 Task: Learn more about a career.
Action: Mouse moved to (780, 112)
Screenshot: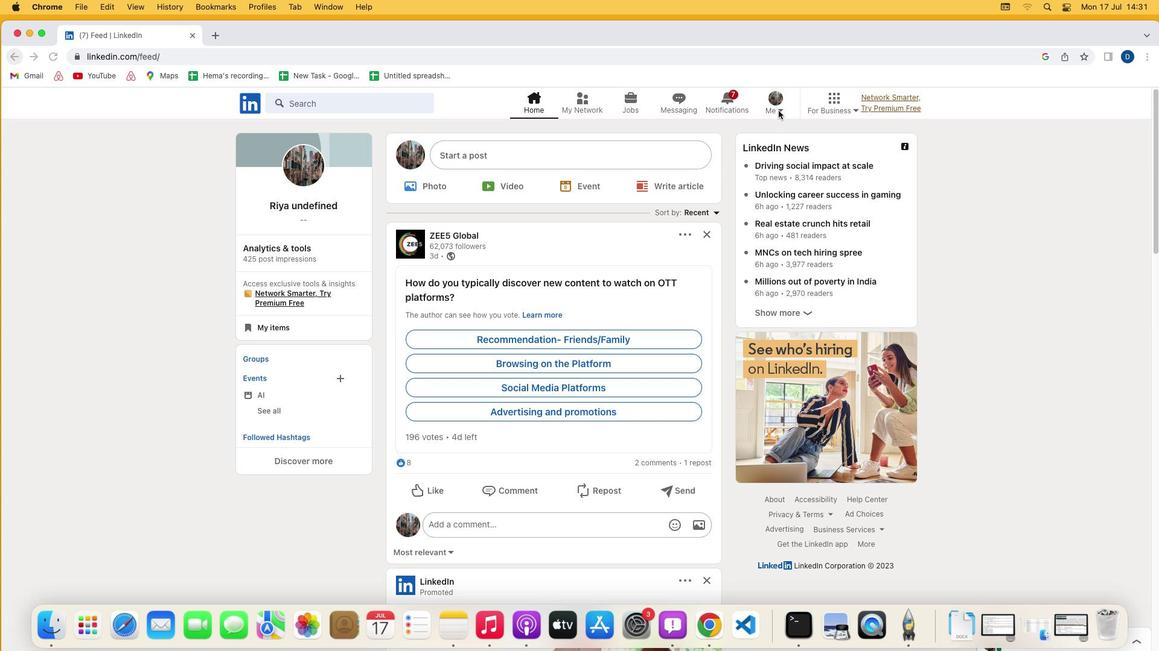 
Action: Mouse pressed left at (780, 112)
Screenshot: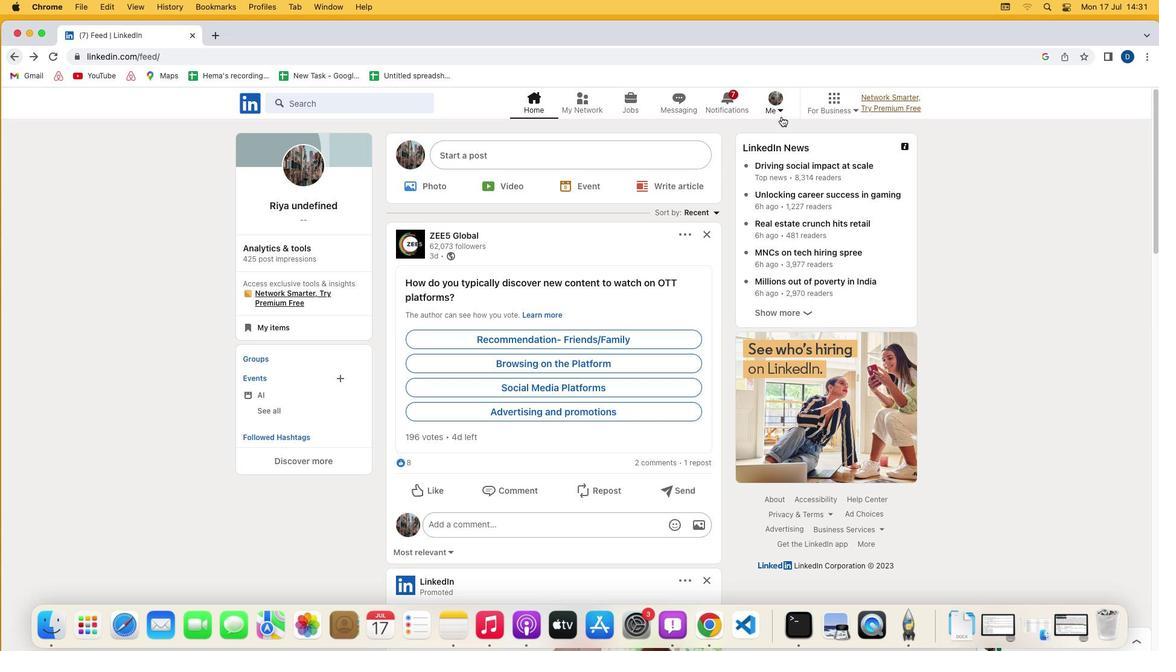 
Action: Mouse moved to (784, 114)
Screenshot: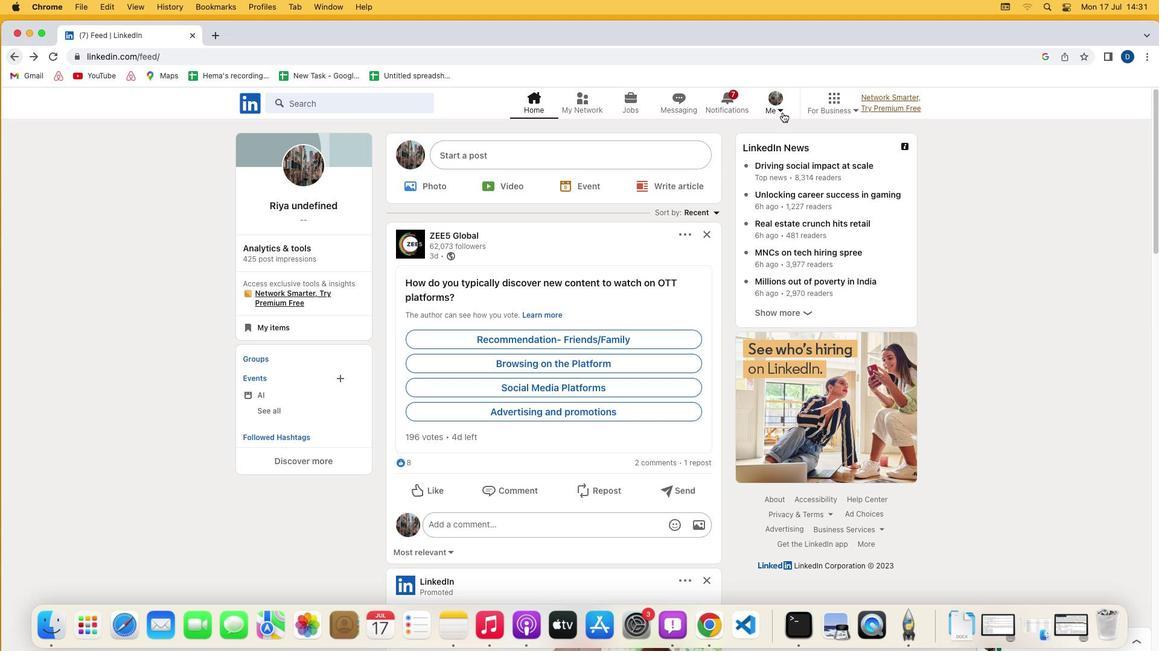 
Action: Mouse pressed left at (784, 114)
Screenshot: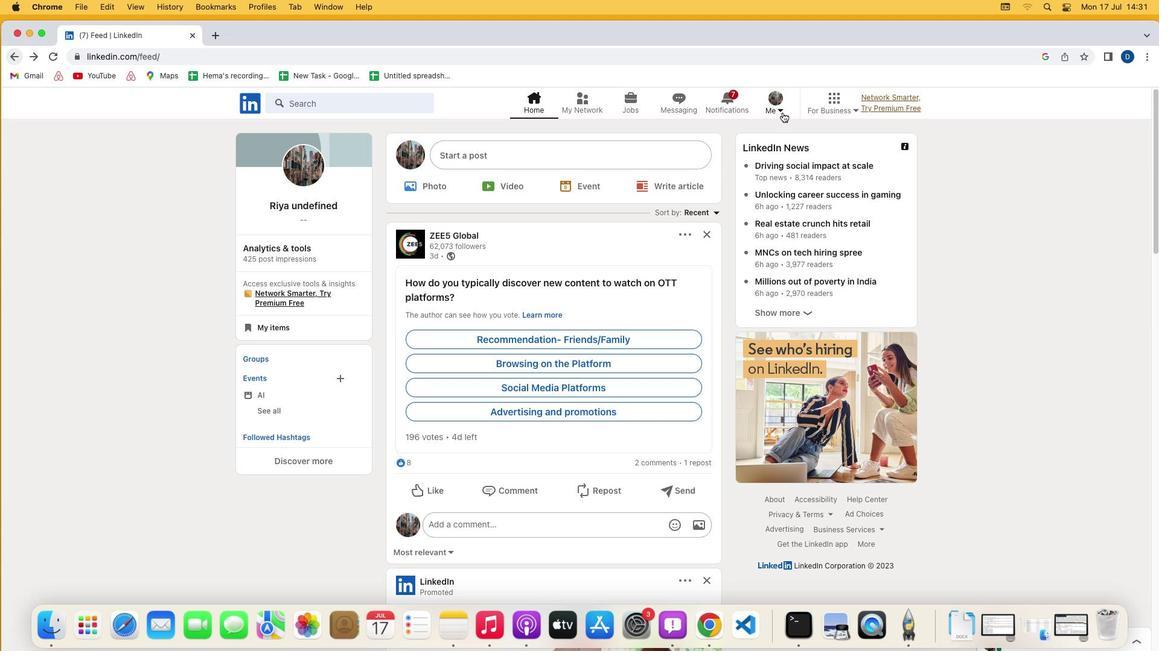 
Action: Mouse moved to (673, 241)
Screenshot: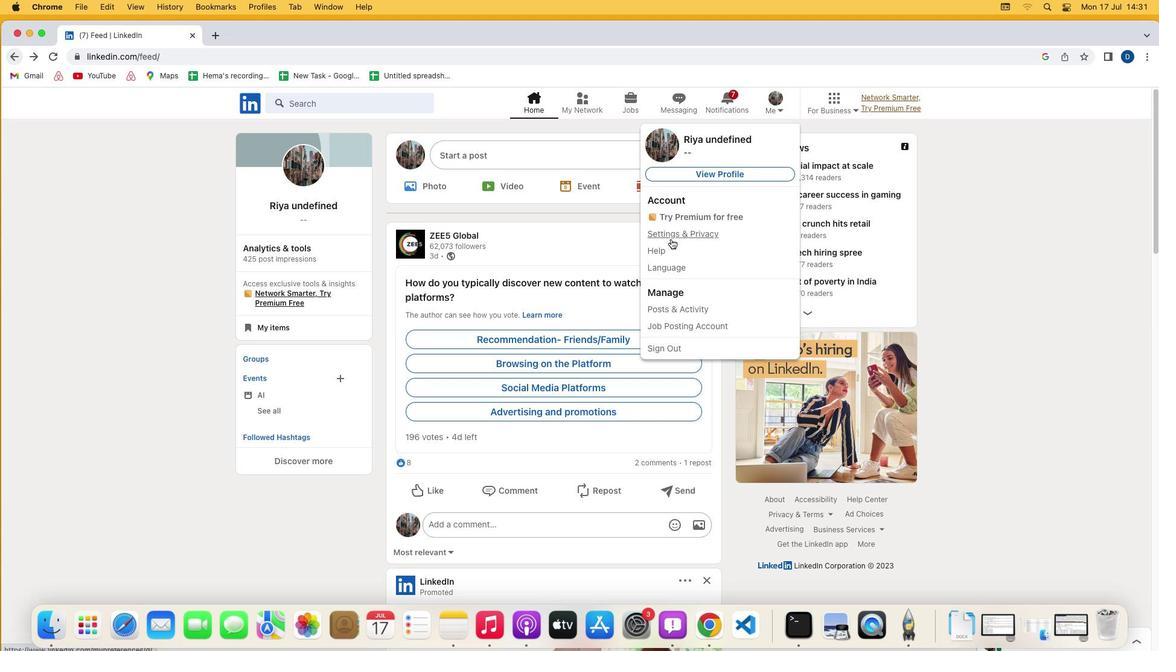 
Action: Mouse pressed left at (673, 241)
Screenshot: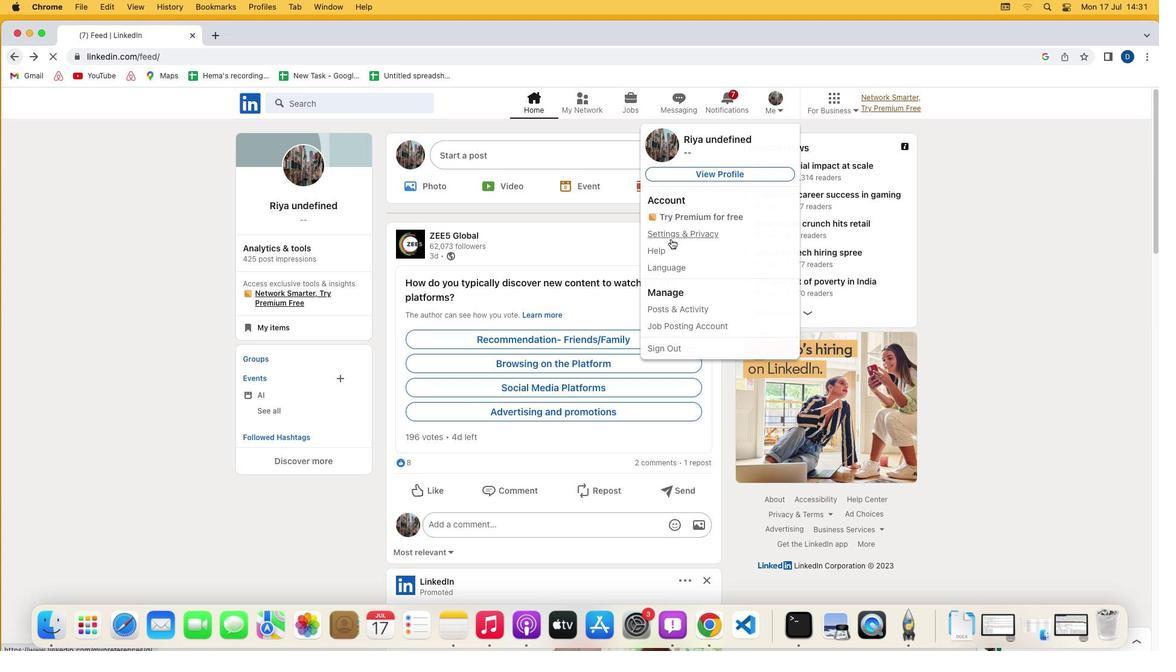 
Action: Mouse moved to (603, 441)
Screenshot: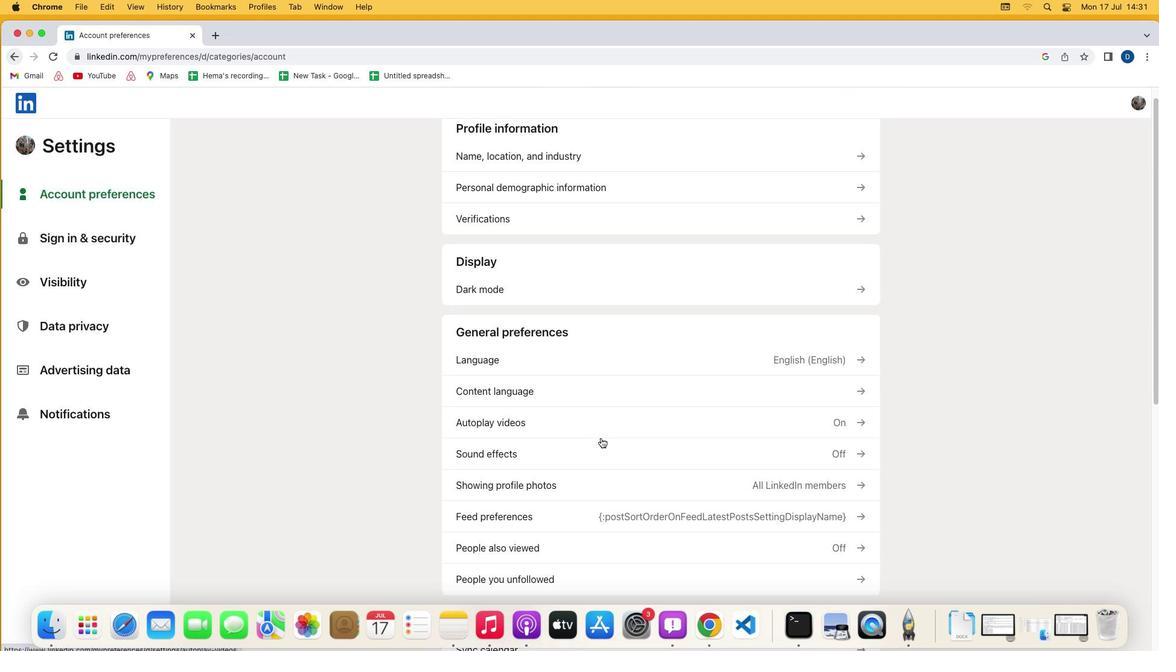 
Action: Mouse scrolled (603, 441) with delta (2, 1)
Screenshot: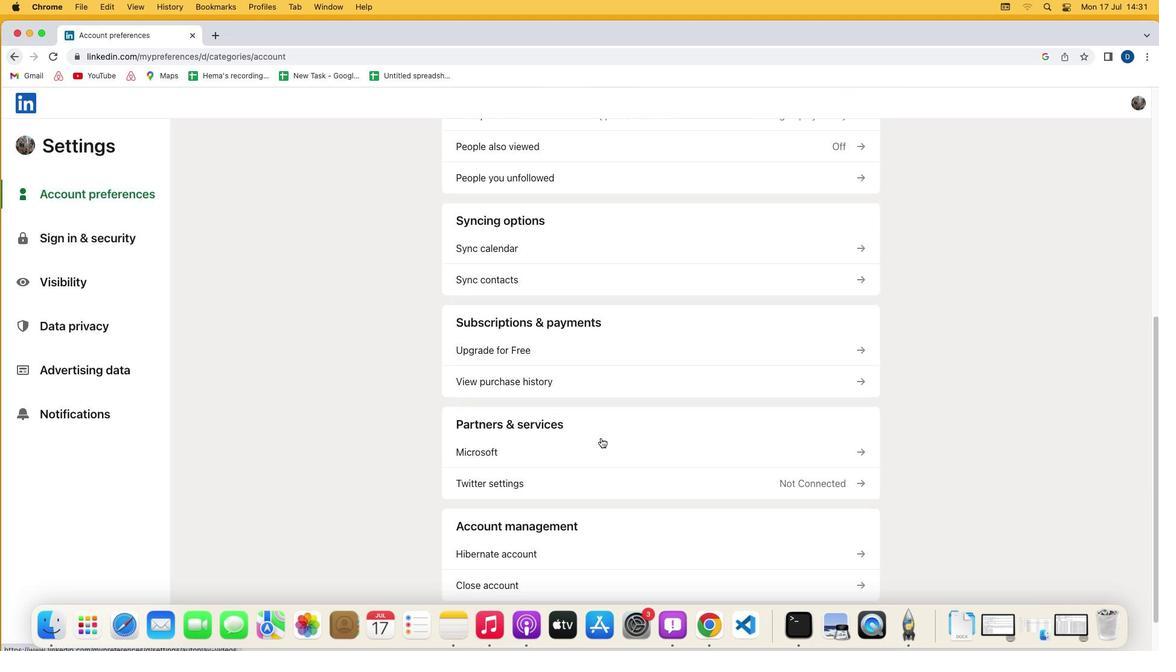 
Action: Mouse scrolled (603, 441) with delta (2, 1)
Screenshot: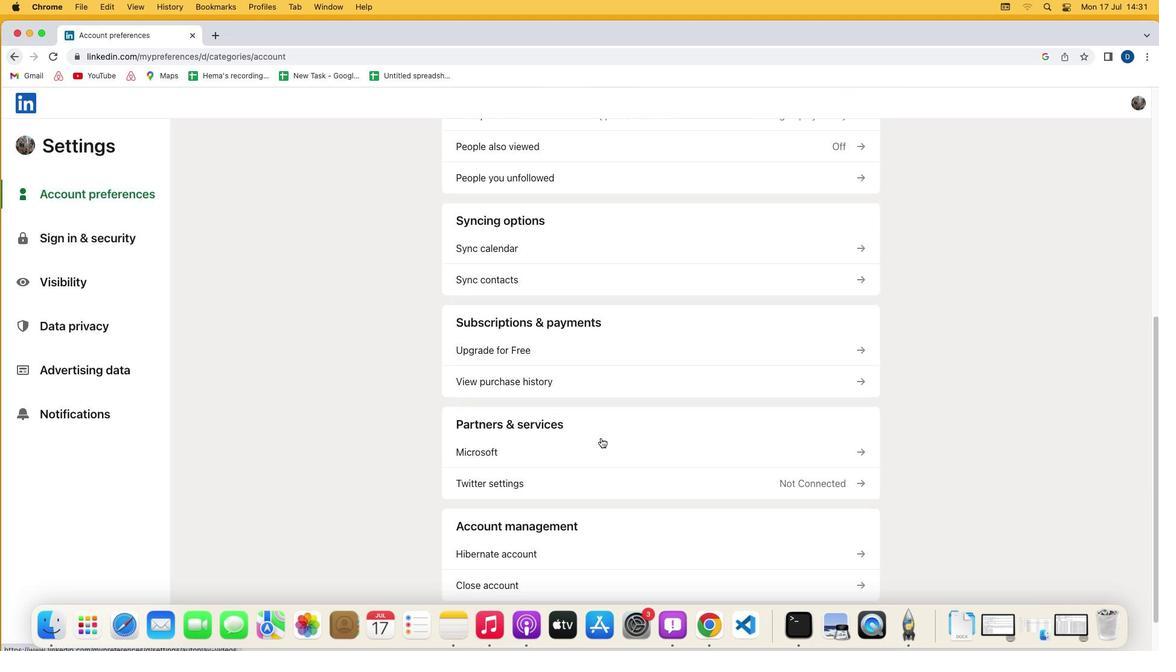 
Action: Mouse scrolled (603, 441) with delta (2, 0)
Screenshot: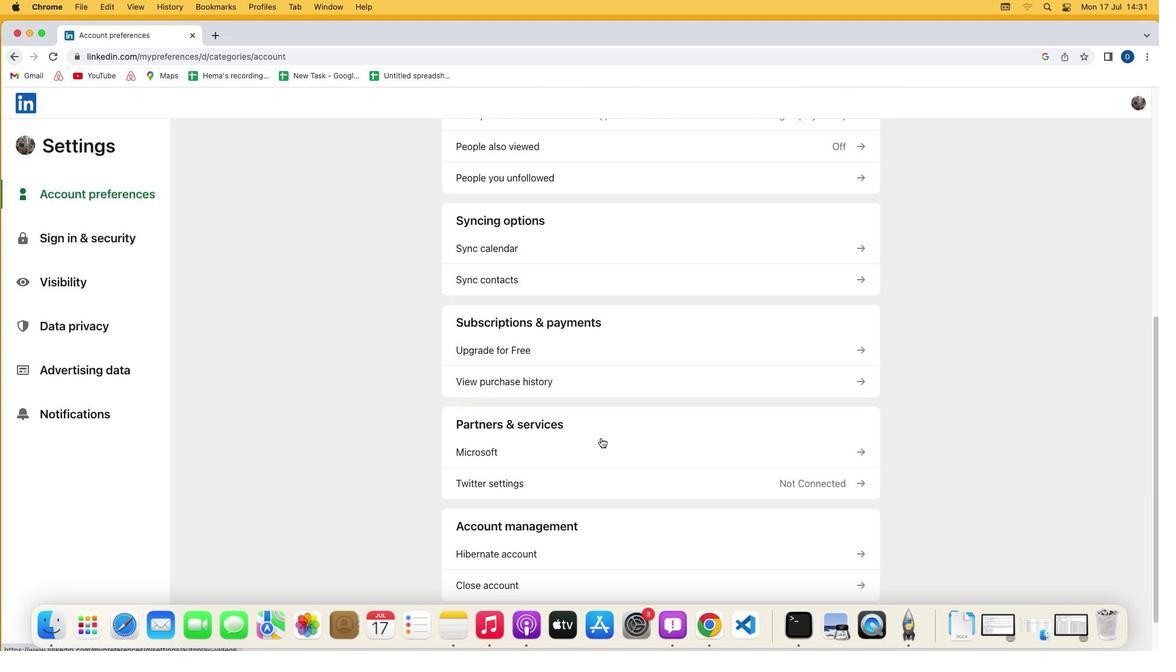 
Action: Mouse moved to (603, 441)
Screenshot: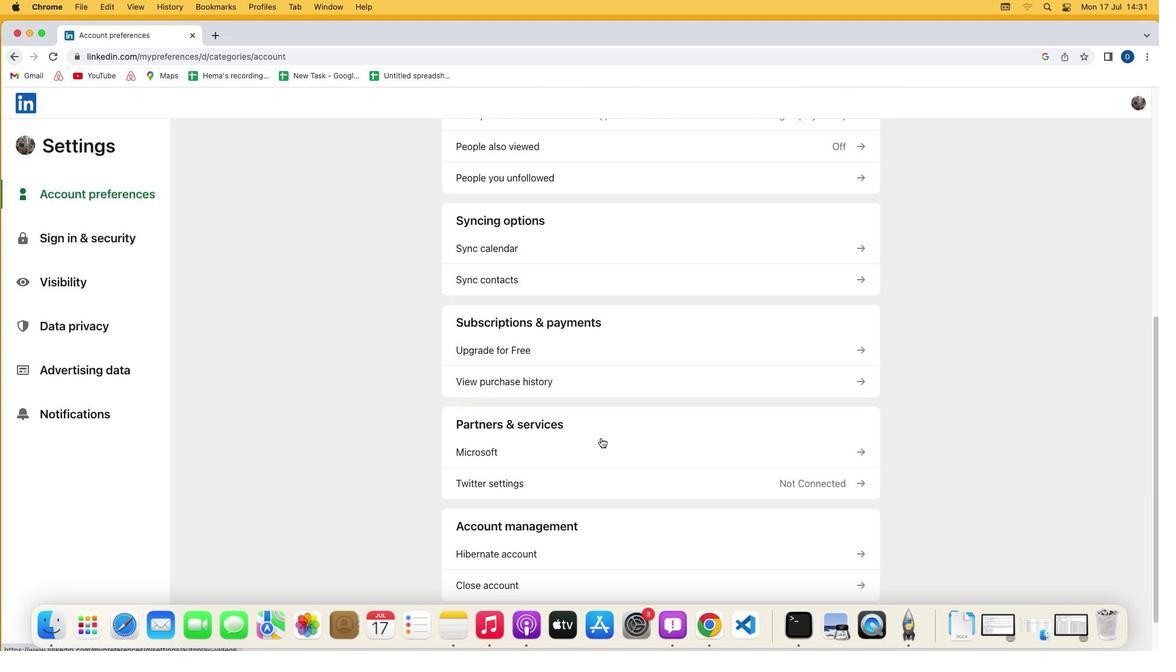 
Action: Mouse scrolled (603, 441) with delta (2, 0)
Screenshot: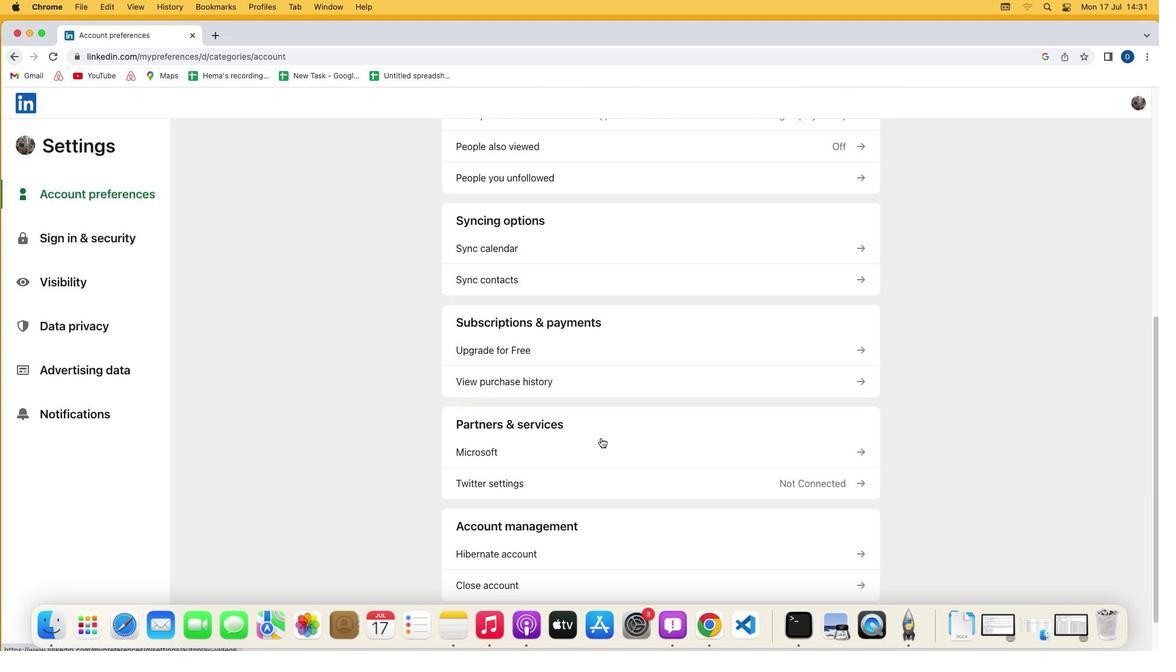 
Action: Mouse scrolled (603, 441) with delta (2, 0)
Screenshot: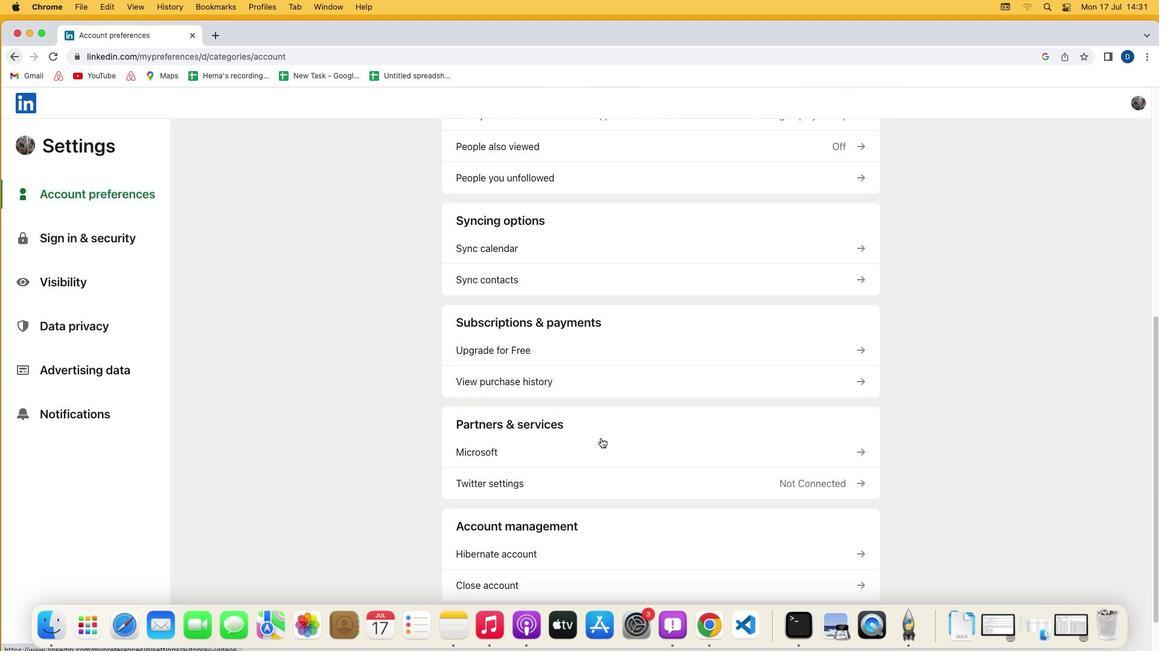
Action: Mouse scrolled (603, 441) with delta (2, 1)
Screenshot: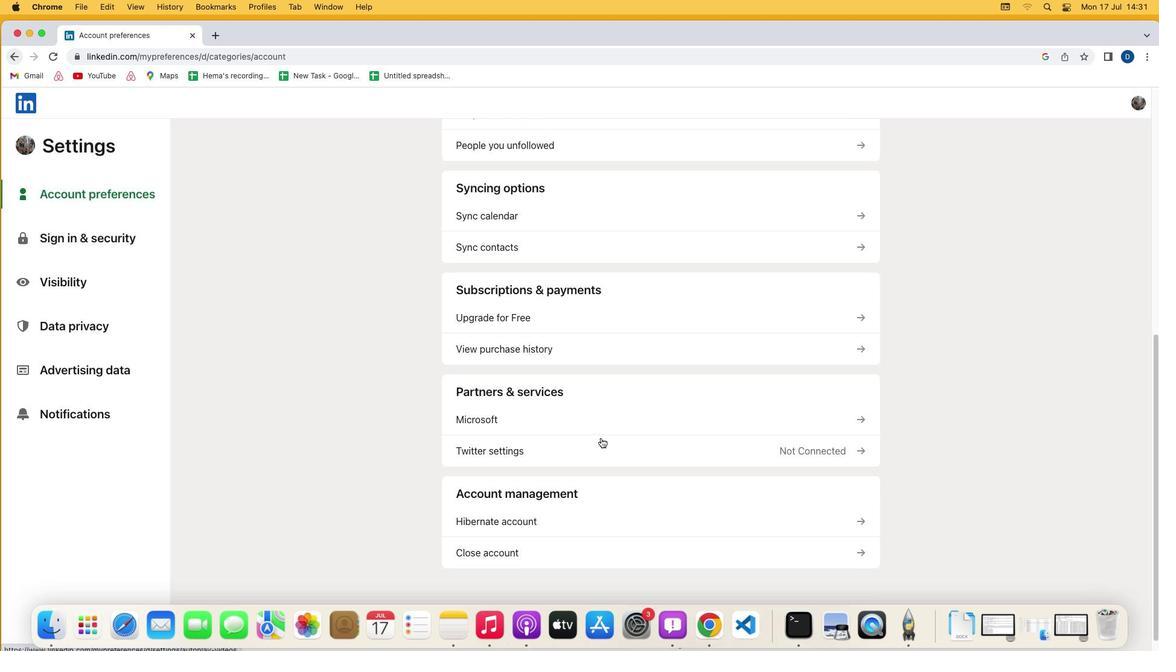 
Action: Mouse scrolled (603, 441) with delta (2, 1)
Screenshot: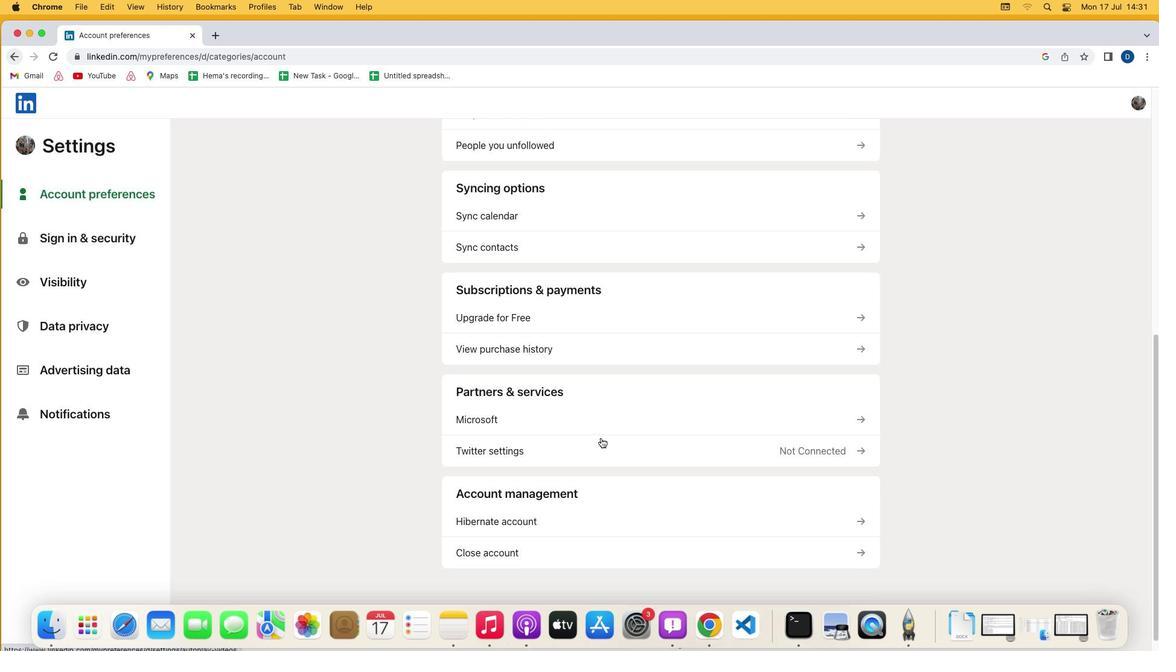 
Action: Mouse scrolled (603, 441) with delta (2, 0)
Screenshot: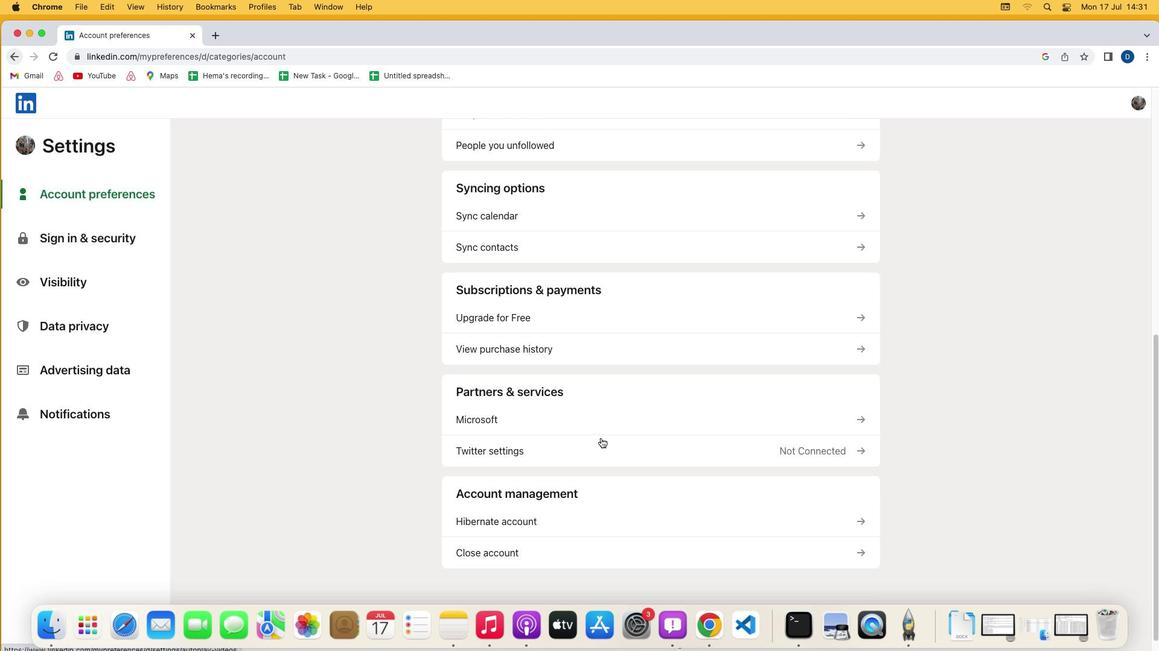 
Action: Mouse moved to (530, 296)
Screenshot: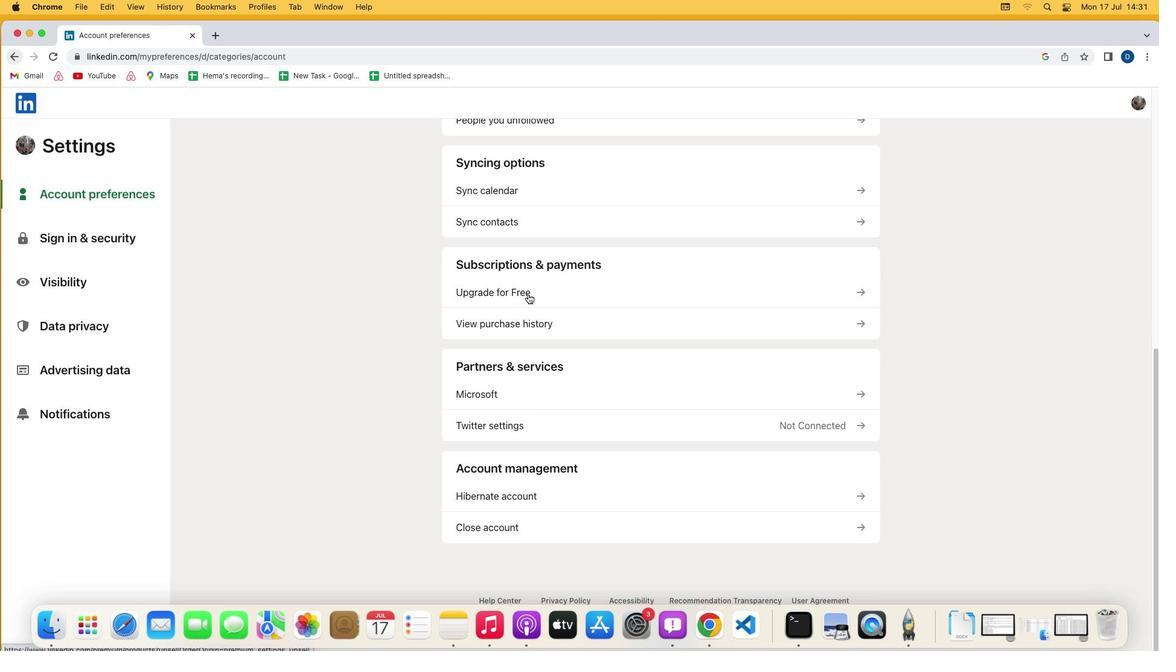 
Action: Mouse pressed left at (530, 296)
Screenshot: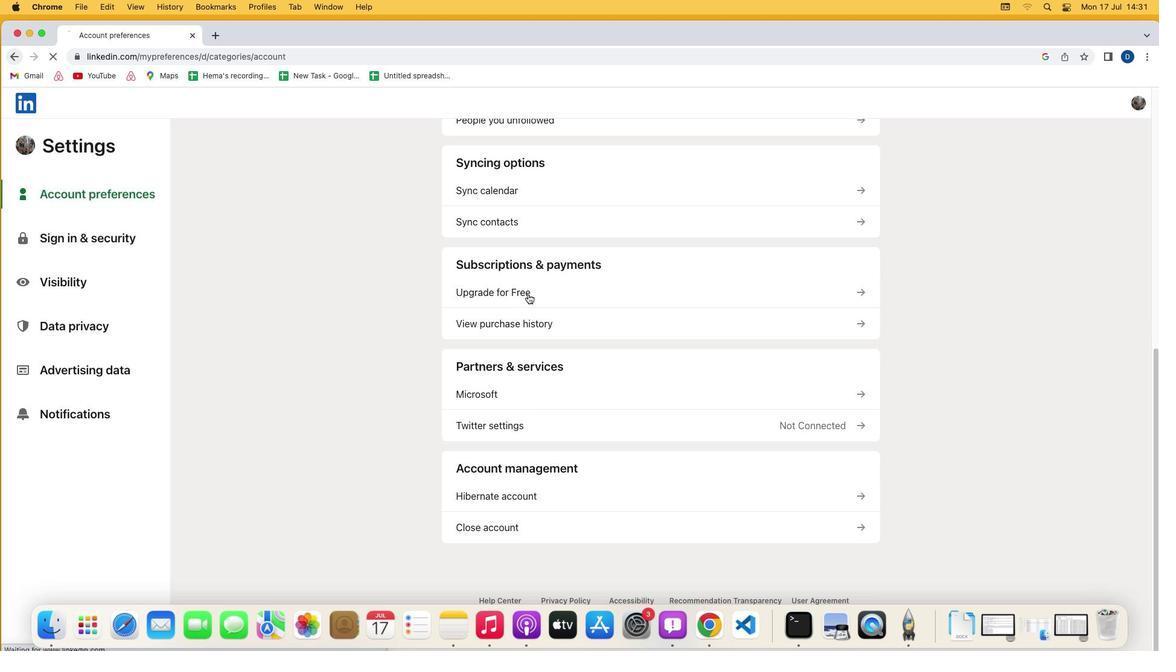 
Action: Mouse moved to (481, 364)
Screenshot: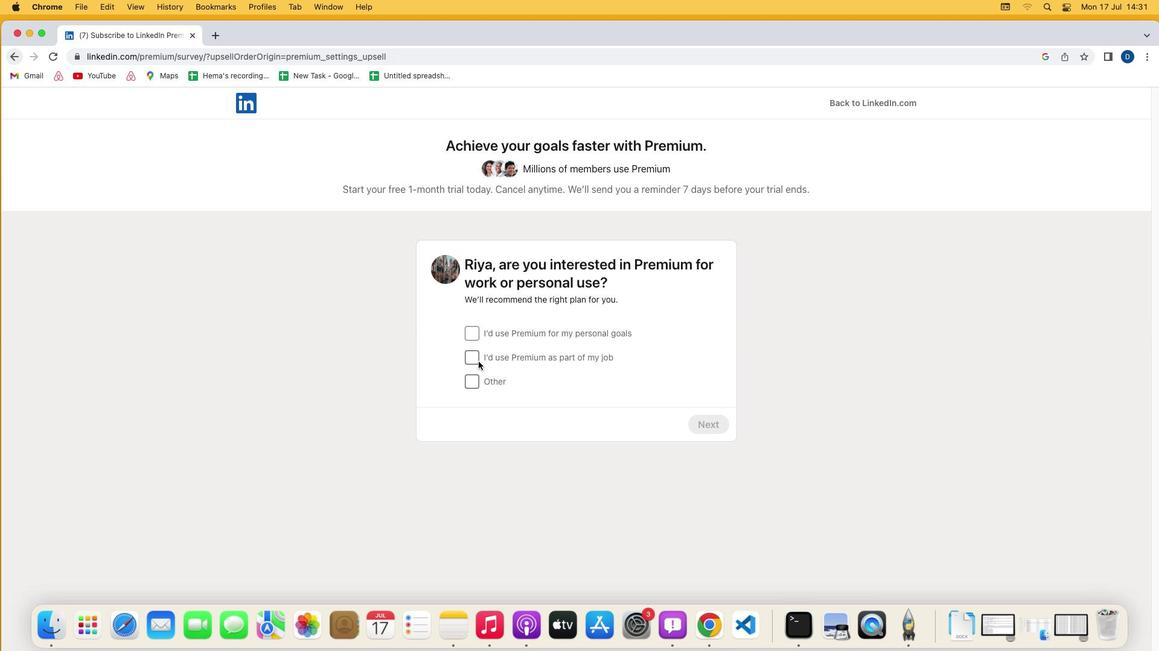 
Action: Mouse pressed left at (481, 364)
Screenshot: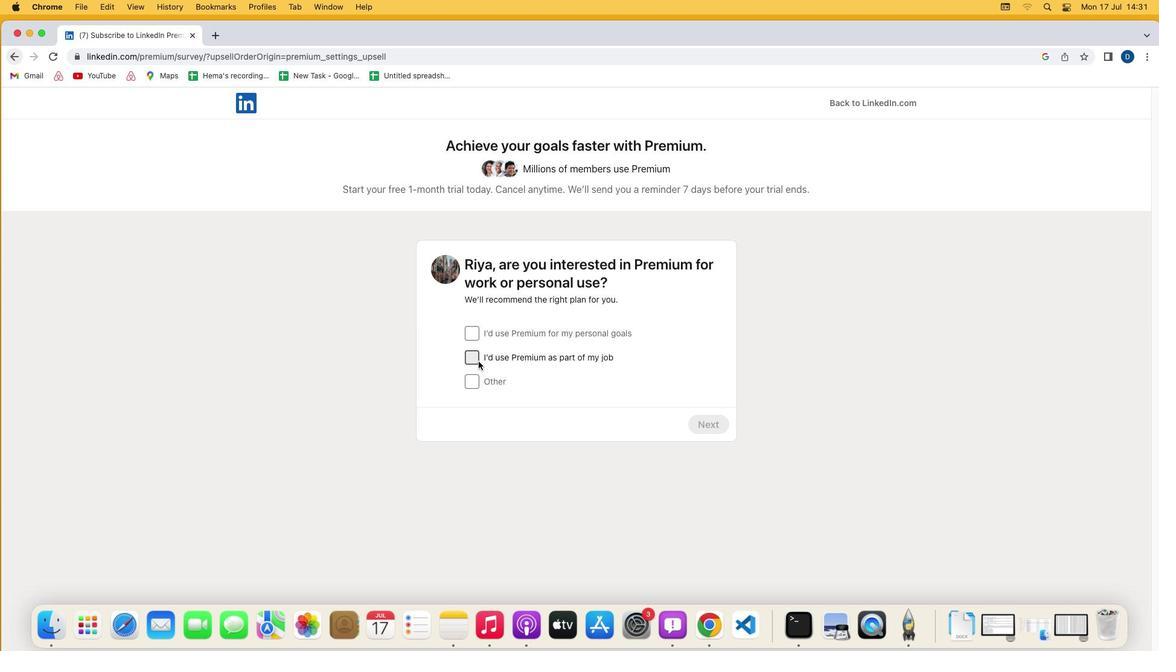 
Action: Mouse moved to (708, 425)
Screenshot: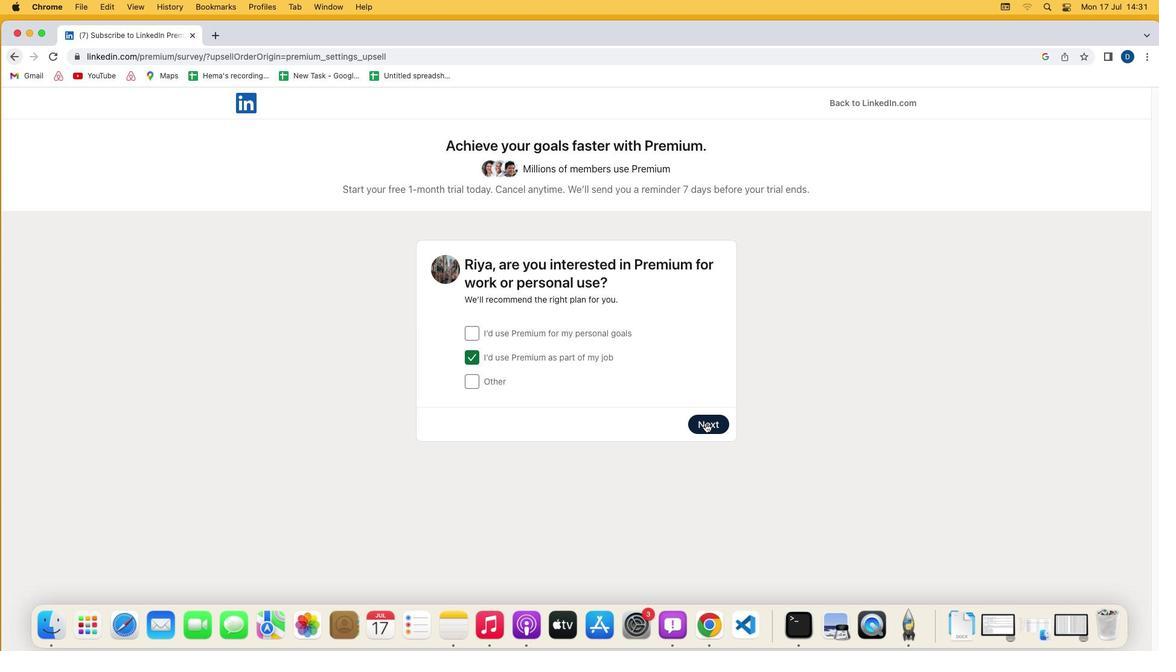
Action: Mouse pressed left at (708, 425)
Screenshot: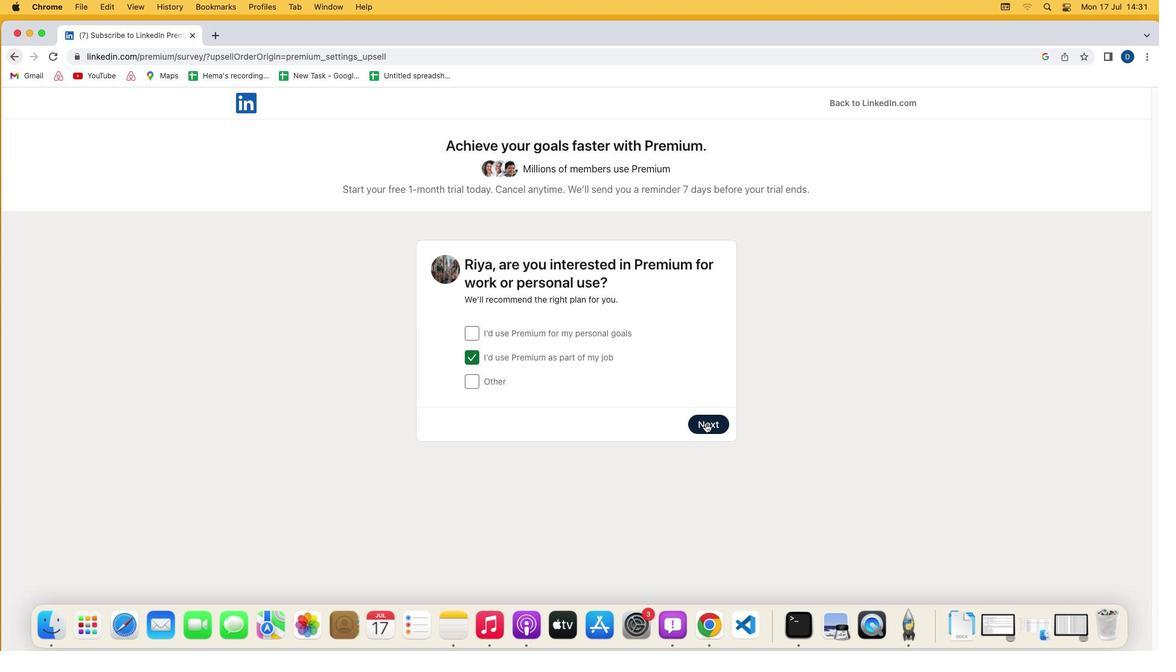 
Action: Mouse moved to (708, 495)
Screenshot: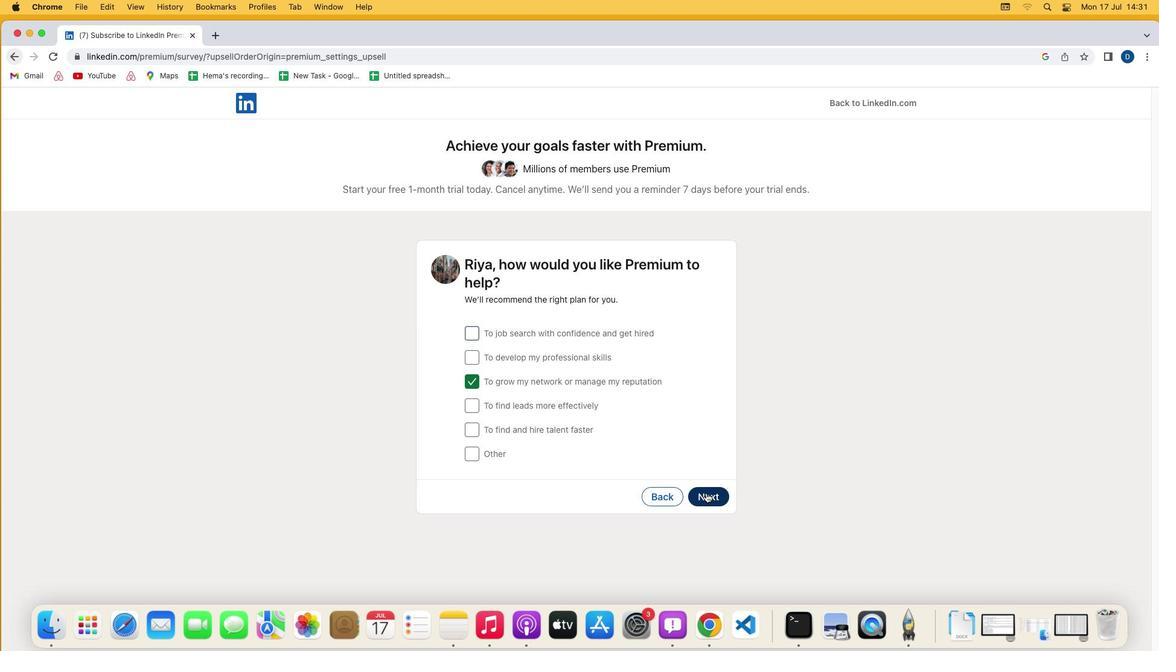 
Action: Mouse pressed left at (708, 495)
Screenshot: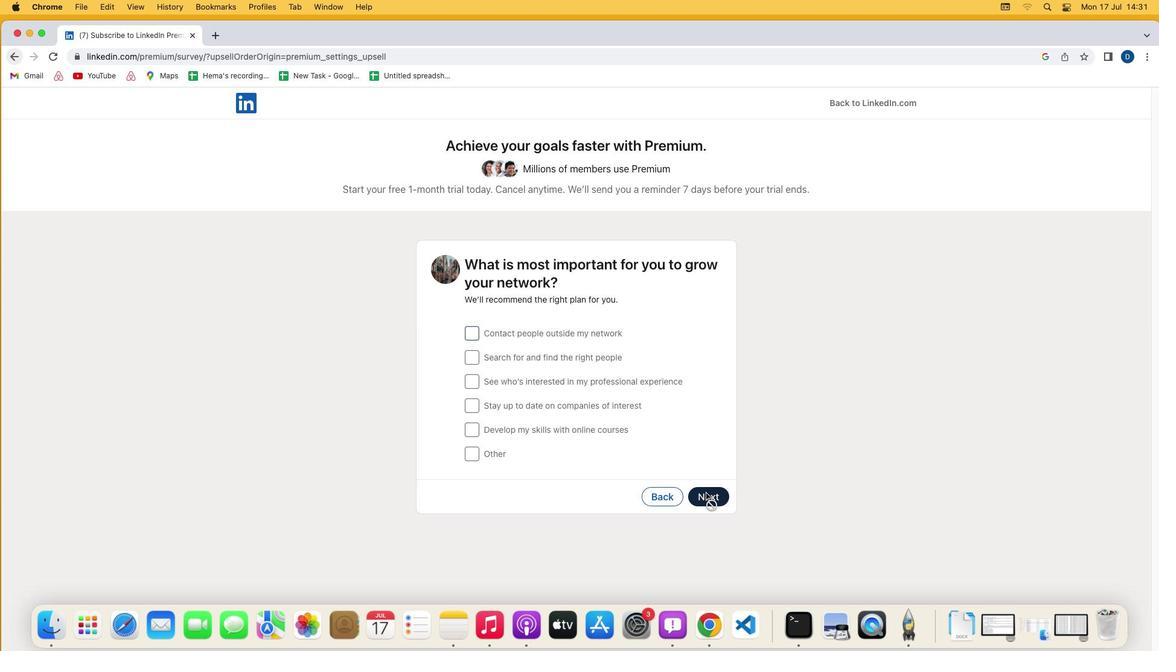 
Action: Mouse moved to (471, 409)
Screenshot: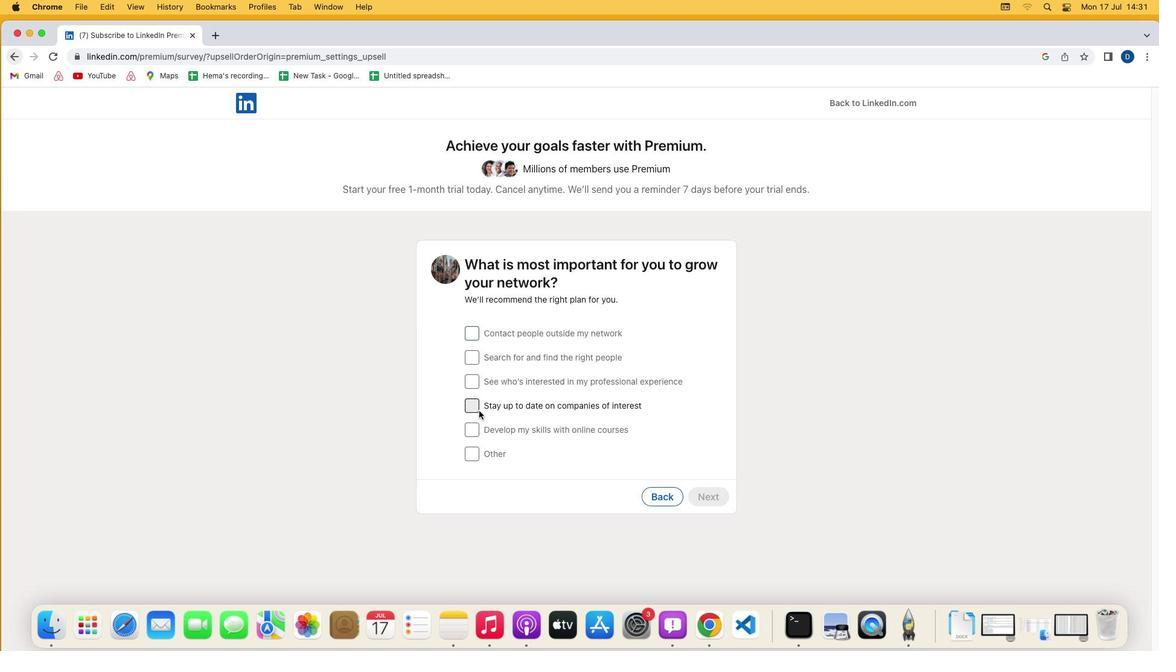 
Action: Mouse pressed left at (471, 409)
Screenshot: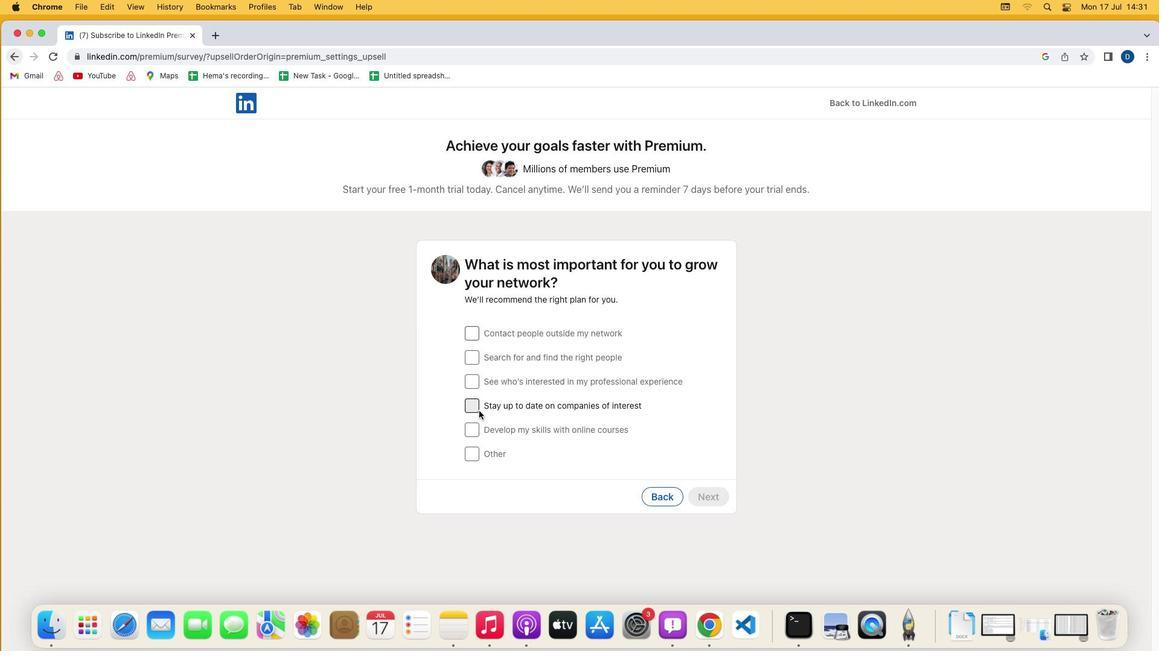 
Action: Mouse moved to (719, 496)
Screenshot: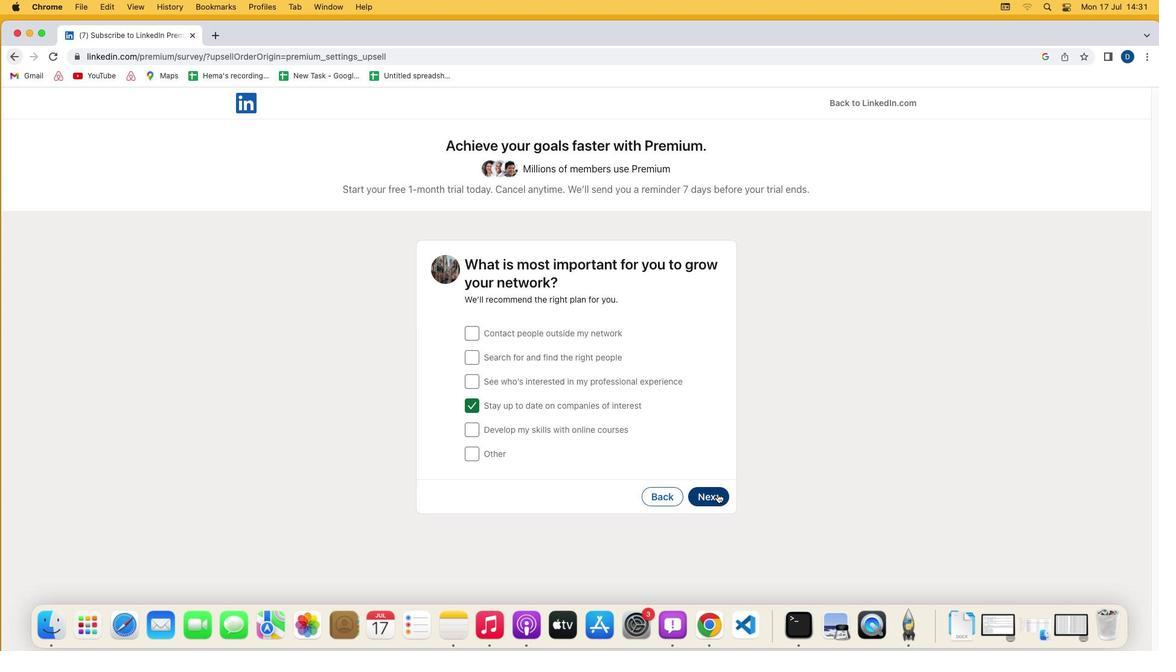 
Action: Mouse pressed left at (719, 496)
Screenshot: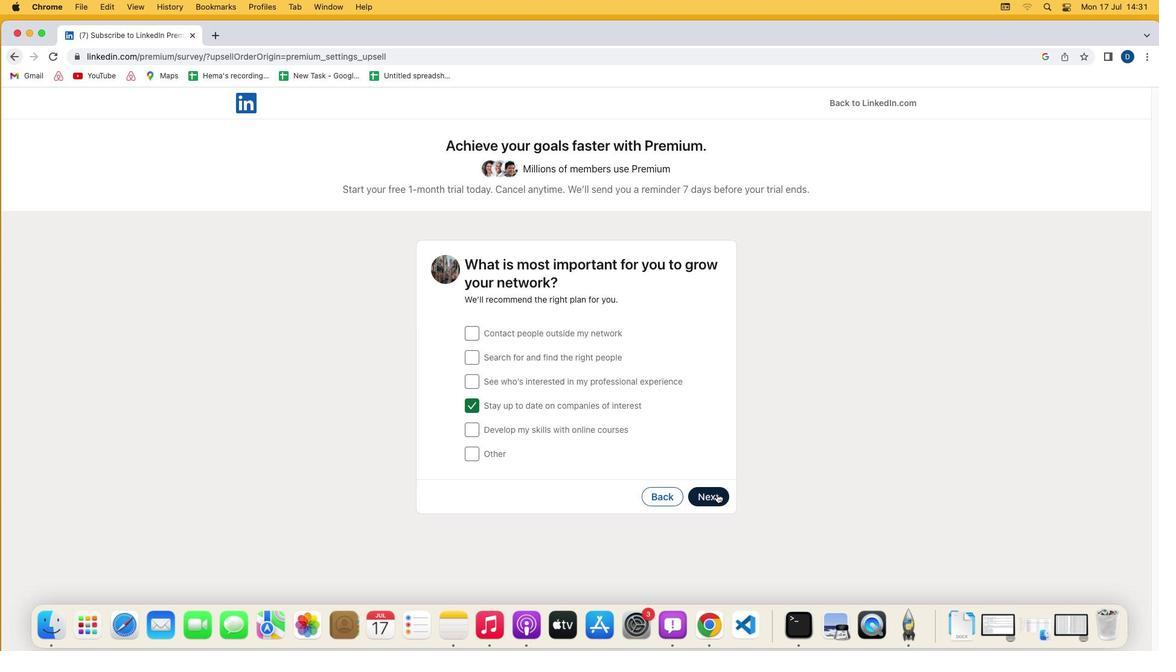 
Action: Mouse moved to (278, 590)
Screenshot: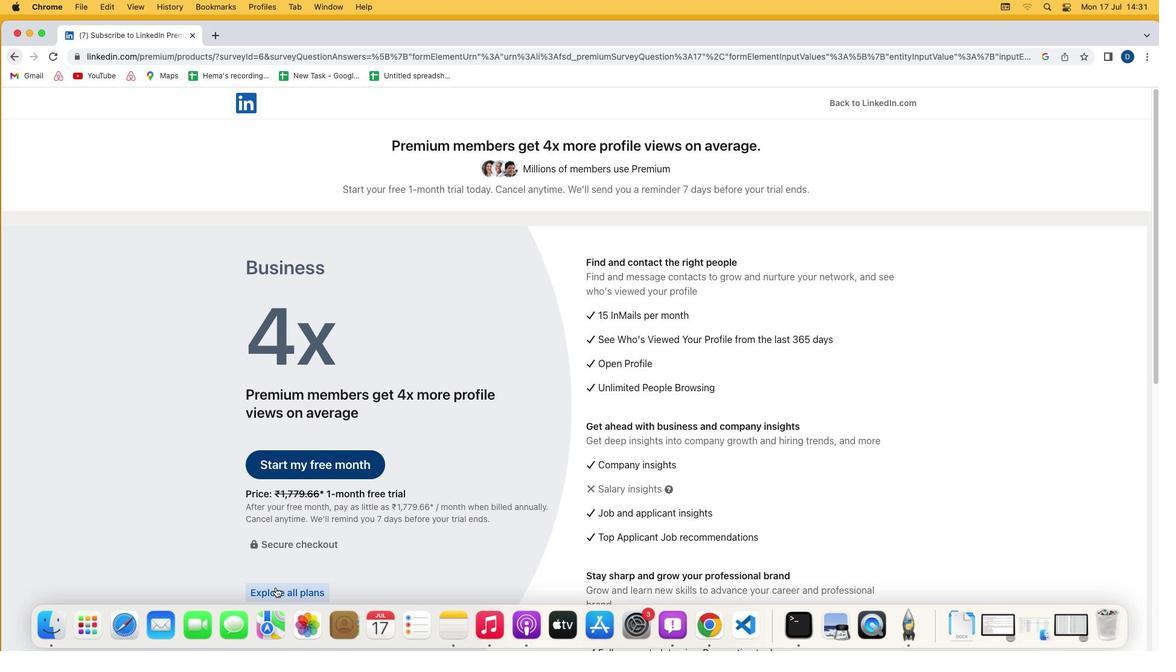 
Action: Mouse pressed left at (278, 590)
Screenshot: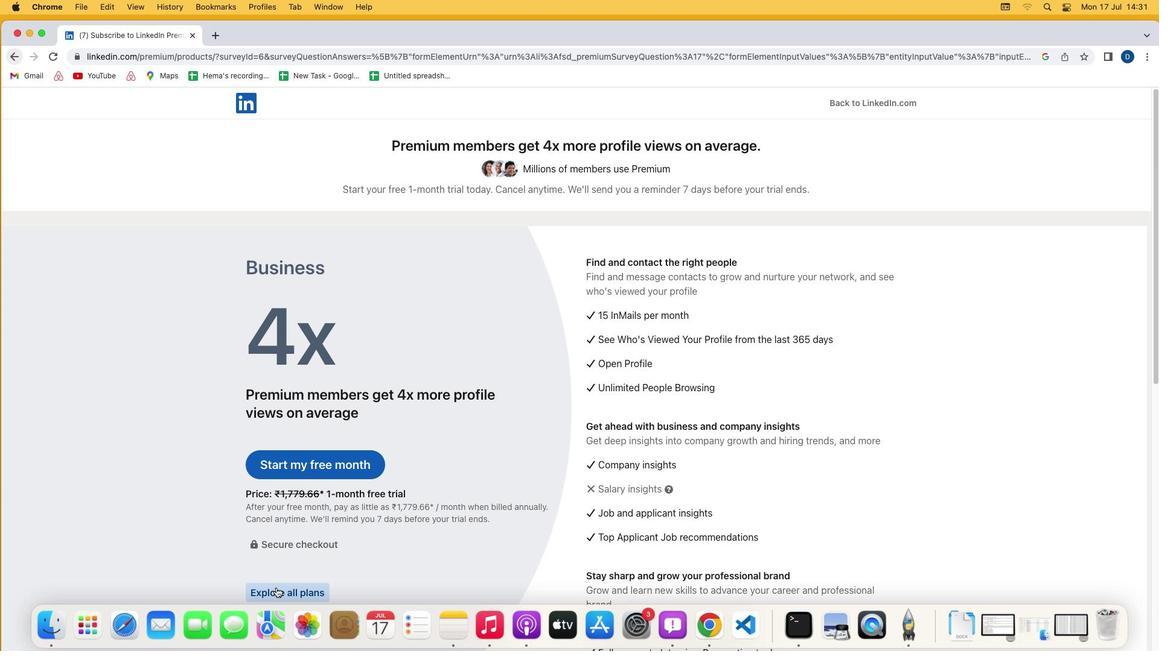 
Action: Mouse moved to (286, 507)
Screenshot: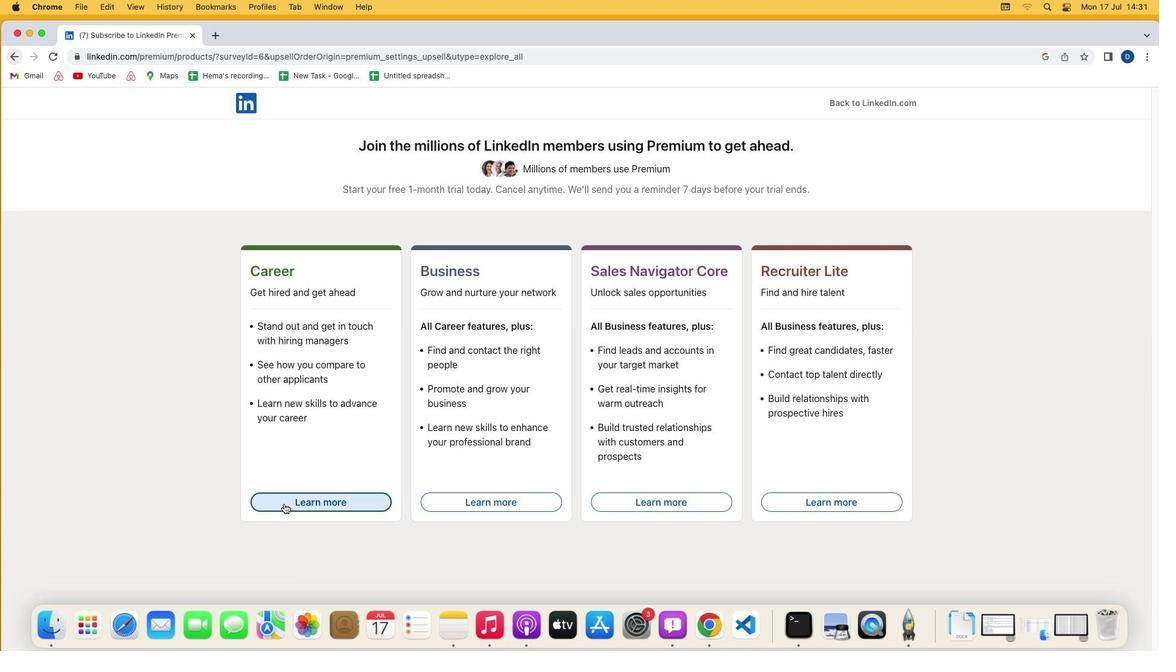 
Action: Mouse pressed left at (286, 507)
Screenshot: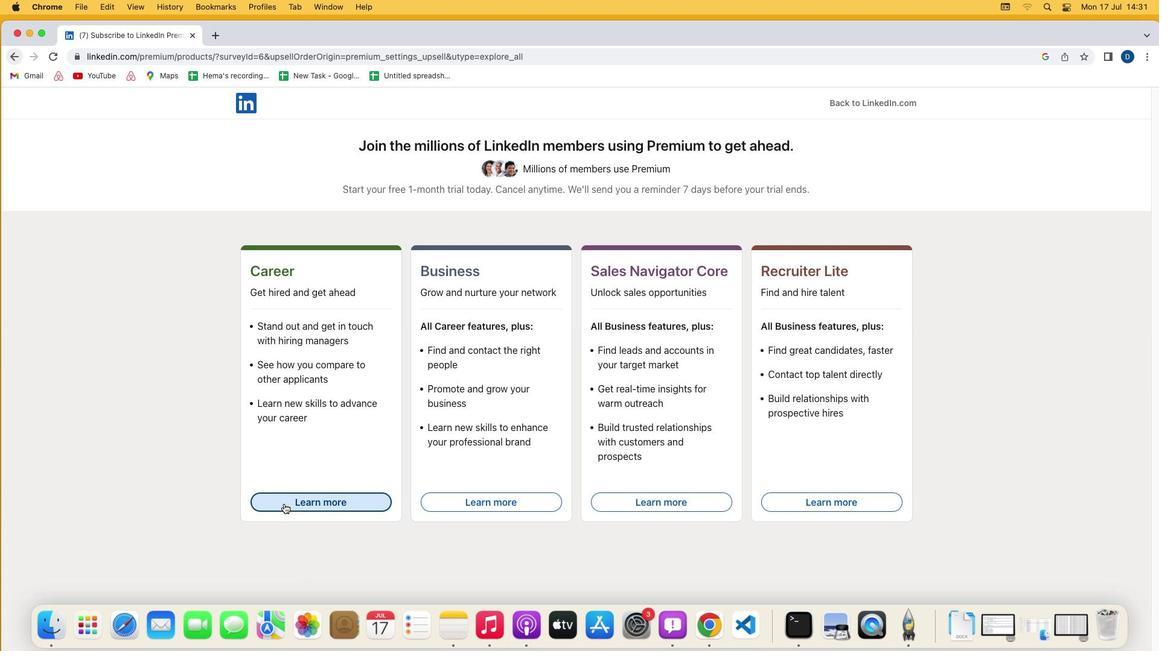 
Action: Mouse moved to (284, 507)
Screenshot: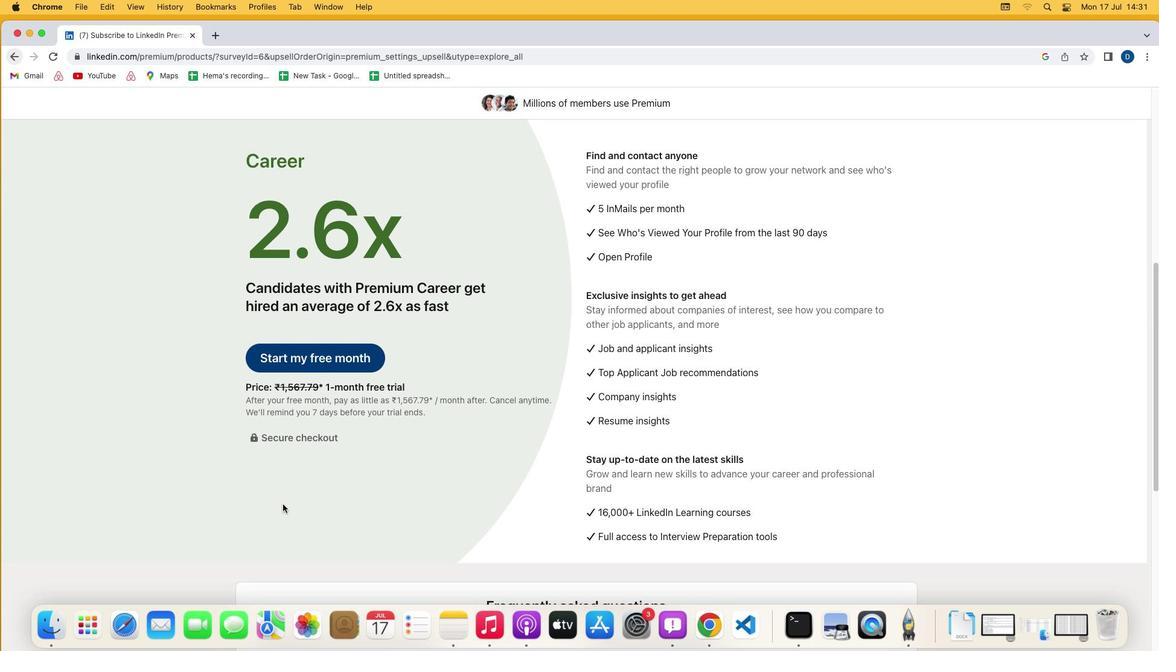 
